 Task: Toggle the auto detect color scheme in the window.
Action: Mouse moved to (24, 543)
Screenshot: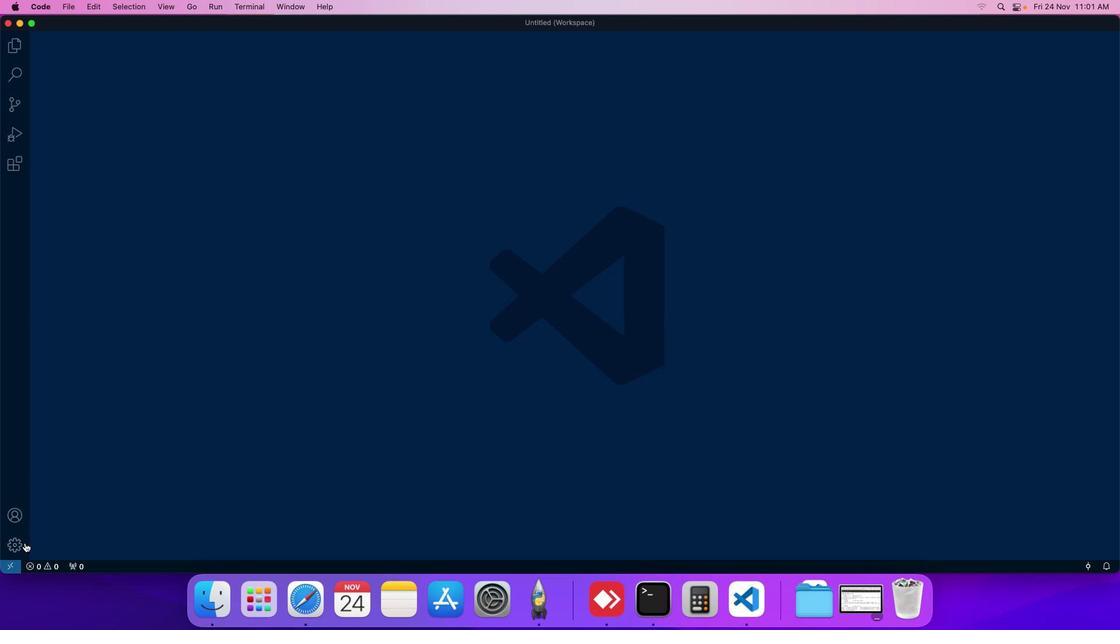 
Action: Mouse pressed left at (24, 543)
Screenshot: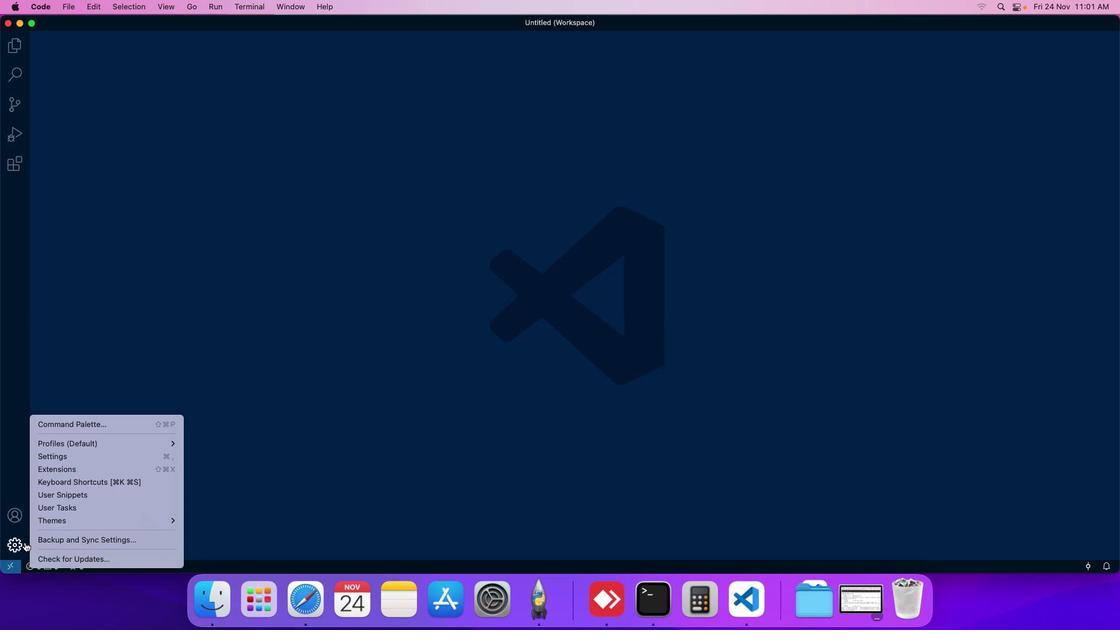 
Action: Mouse moved to (57, 450)
Screenshot: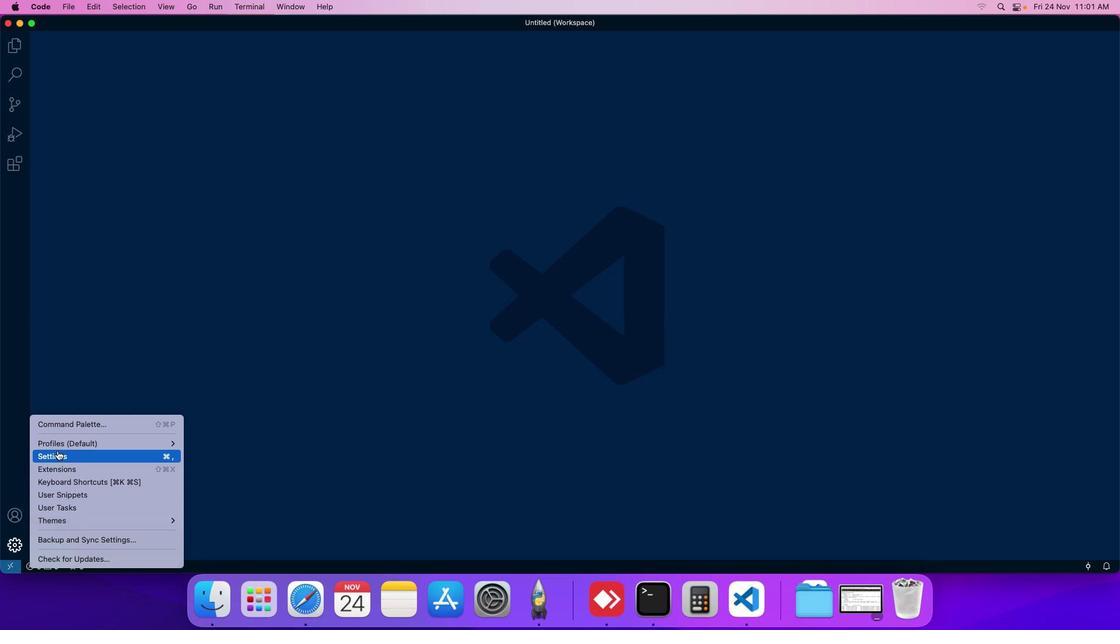 
Action: Mouse pressed left at (57, 450)
Screenshot: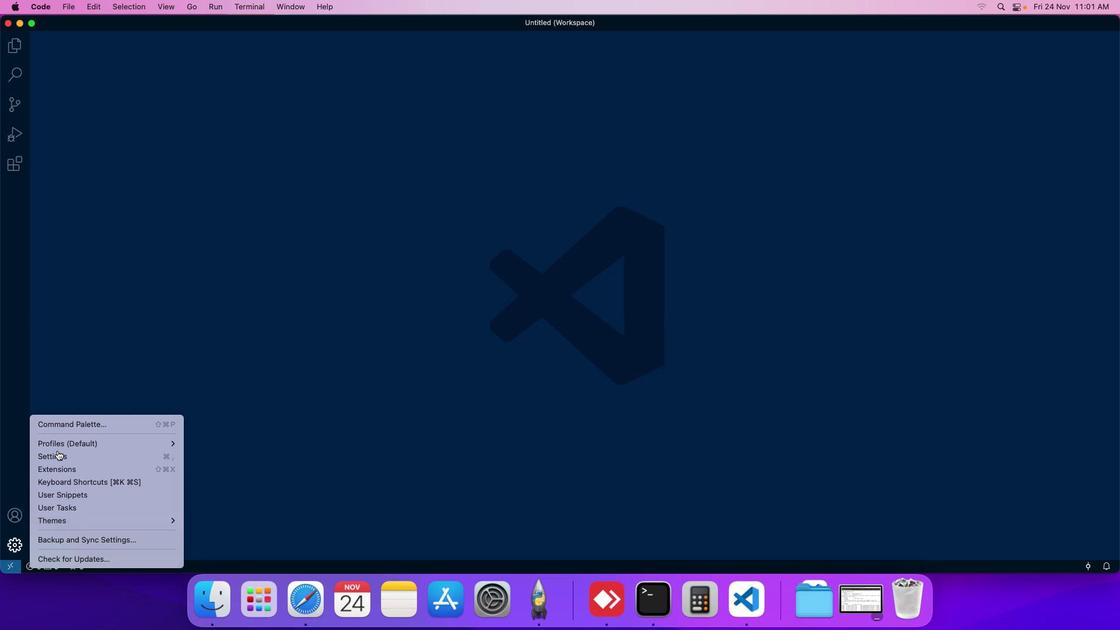 
Action: Mouse moved to (255, 156)
Screenshot: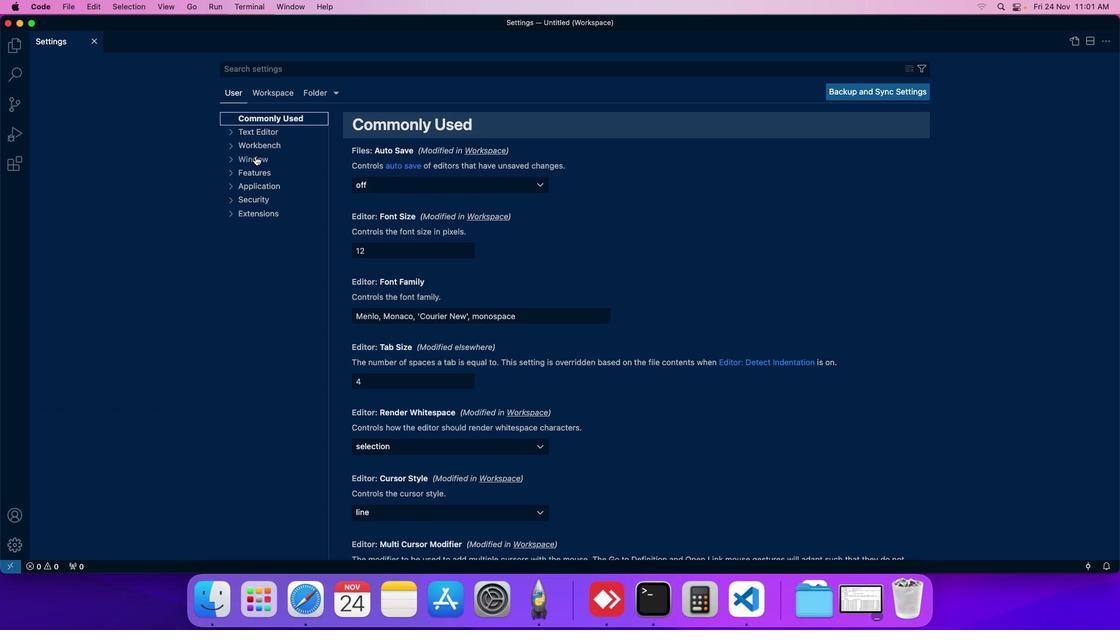 
Action: Mouse pressed left at (255, 156)
Screenshot: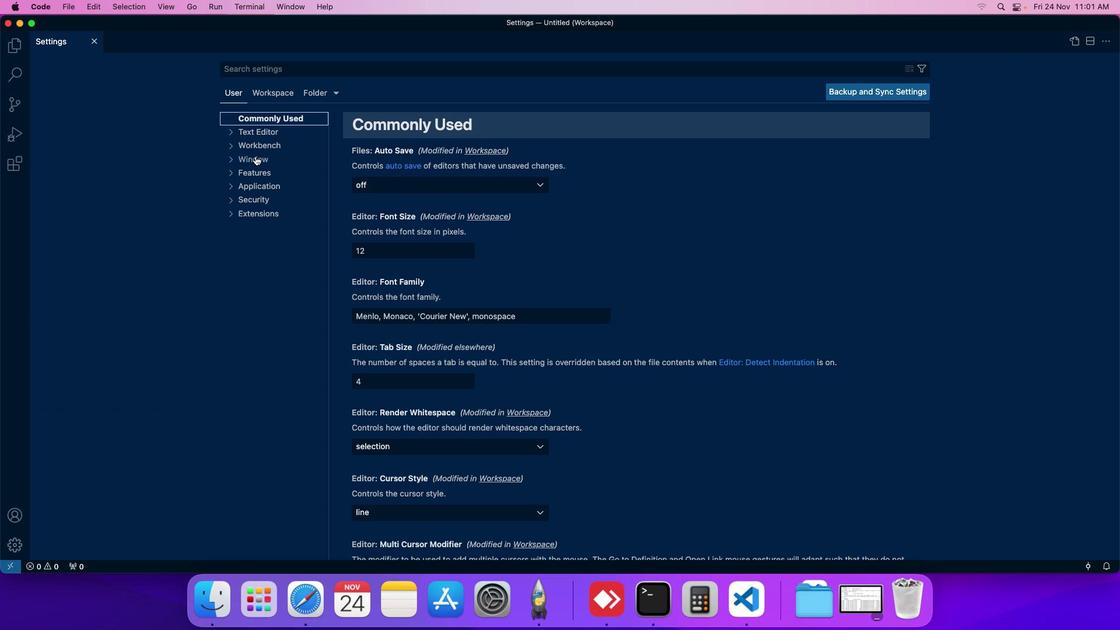 
Action: Mouse moved to (357, 168)
Screenshot: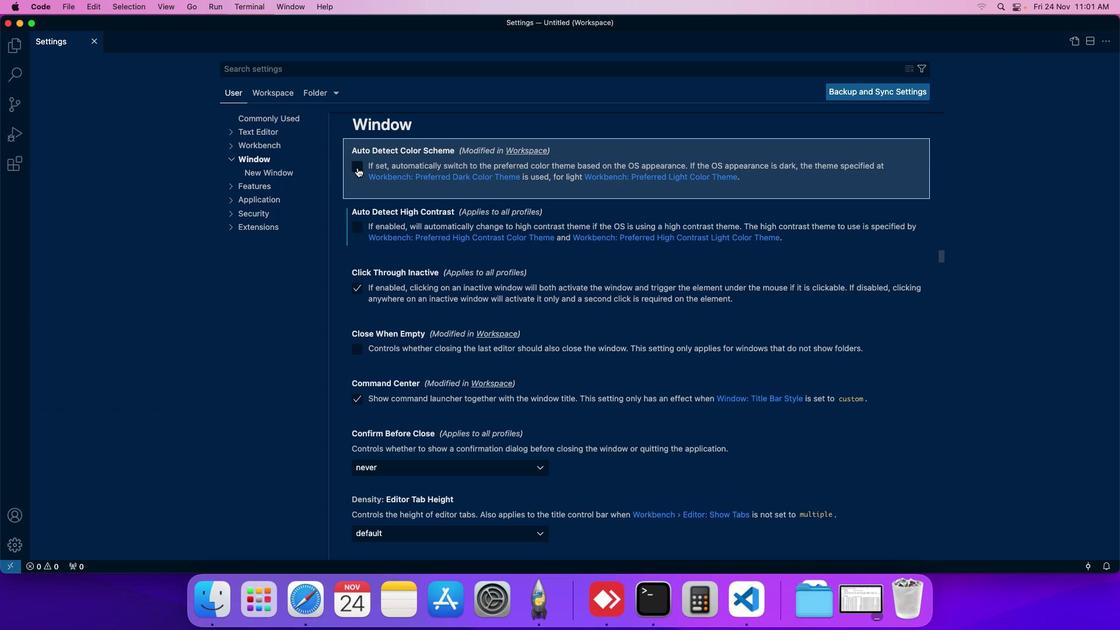 
Action: Mouse pressed left at (357, 168)
Screenshot: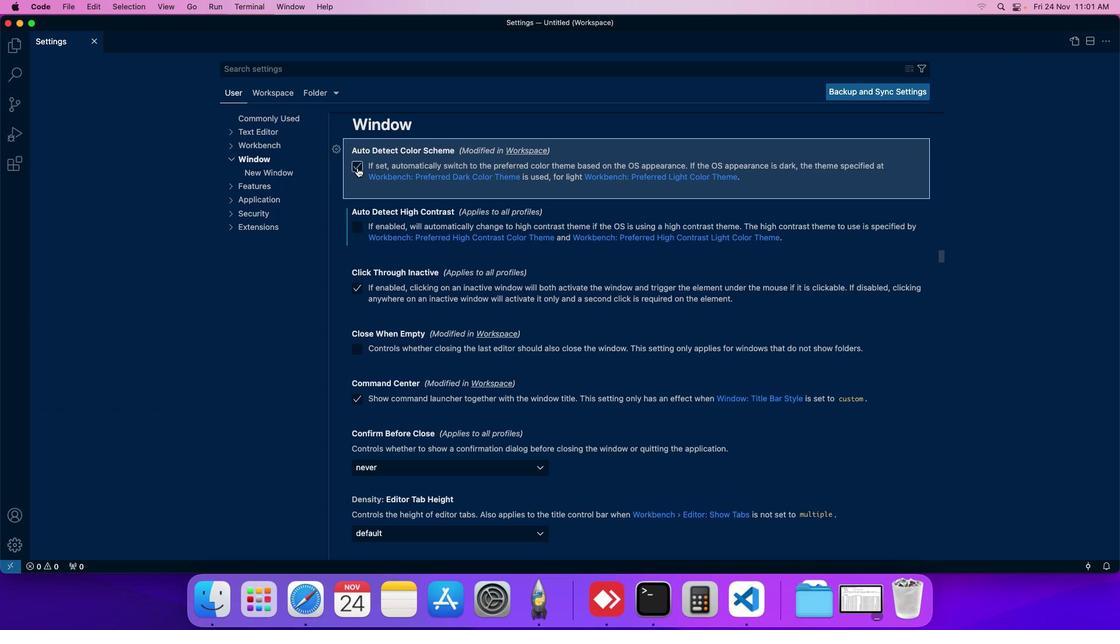 
Action: Mouse moved to (360, 168)
Screenshot: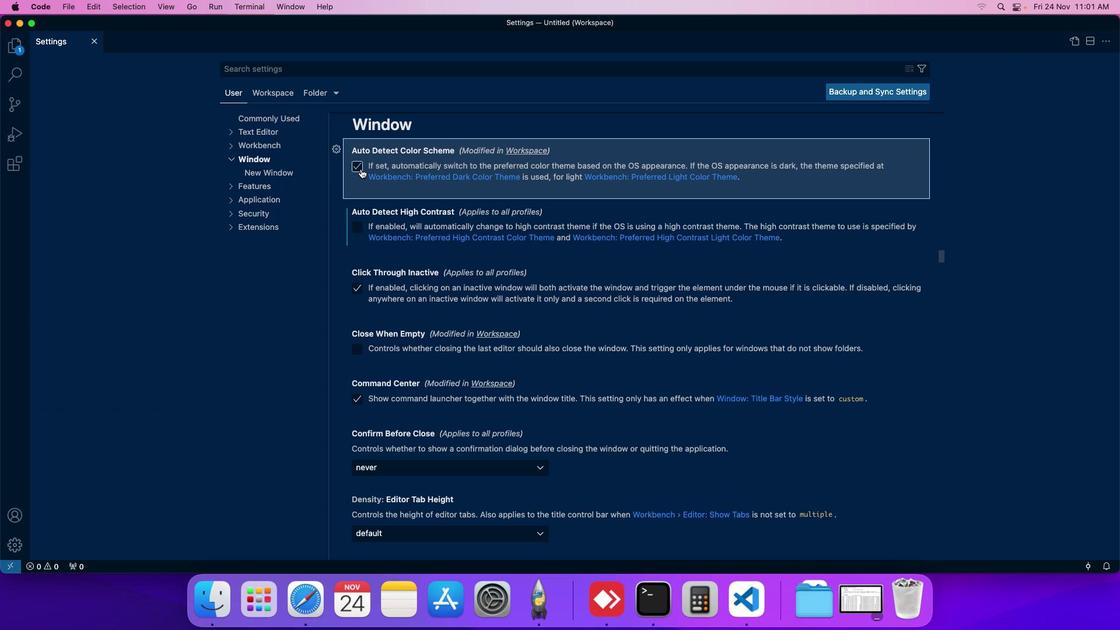 
